 Task: Sort cards in the to do list by newest first.
Action: Mouse pressed left at (629, 188)
Screenshot: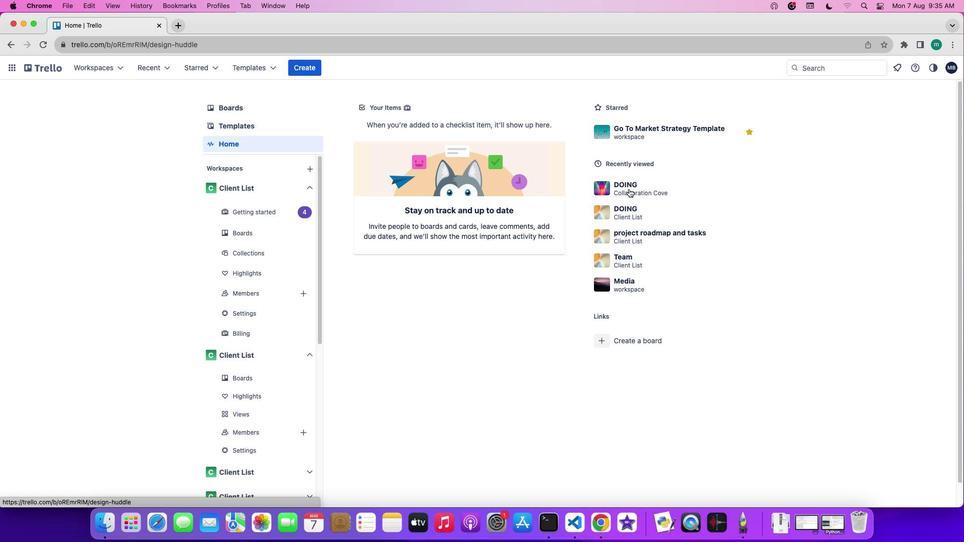 
Action: Mouse moved to (254, 129)
Screenshot: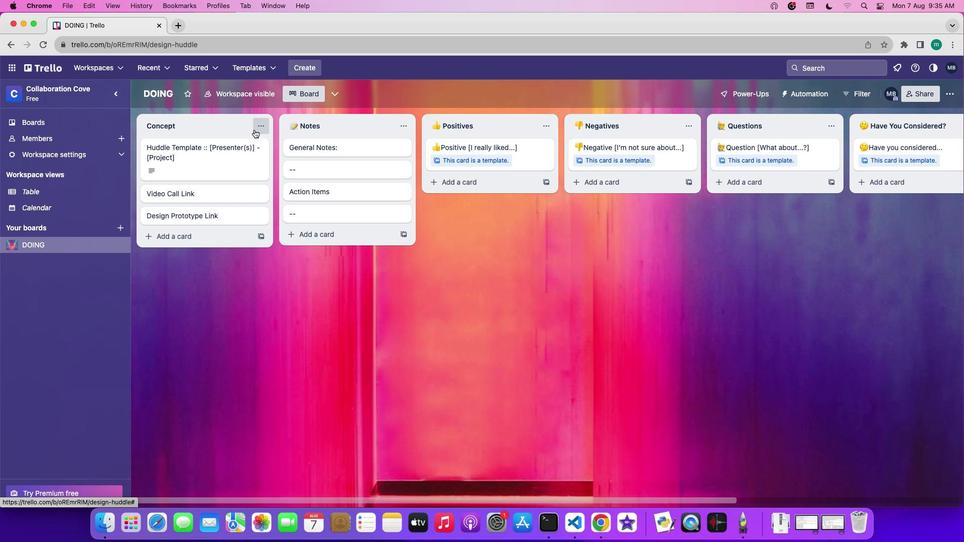 
Action: Mouse pressed left at (254, 129)
Screenshot: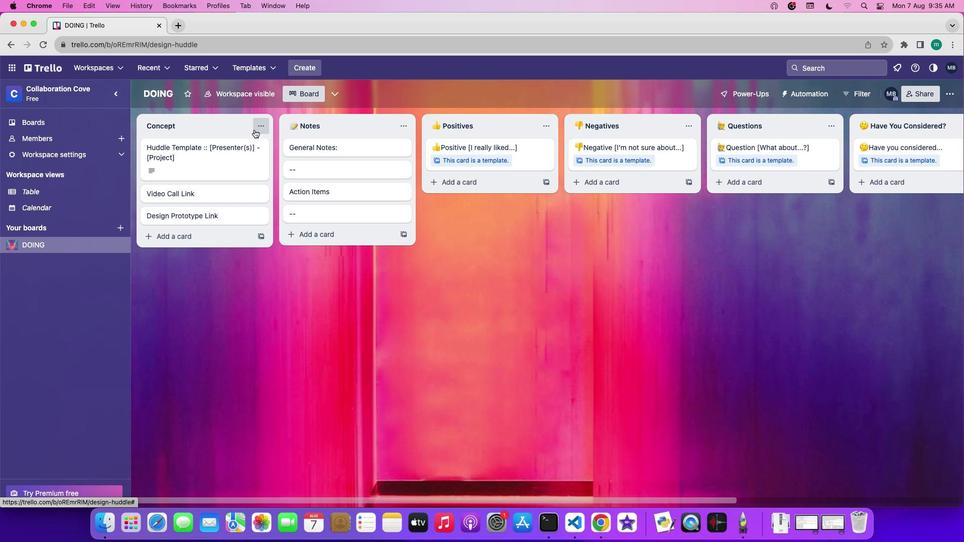 
Action: Mouse moved to (293, 246)
Screenshot: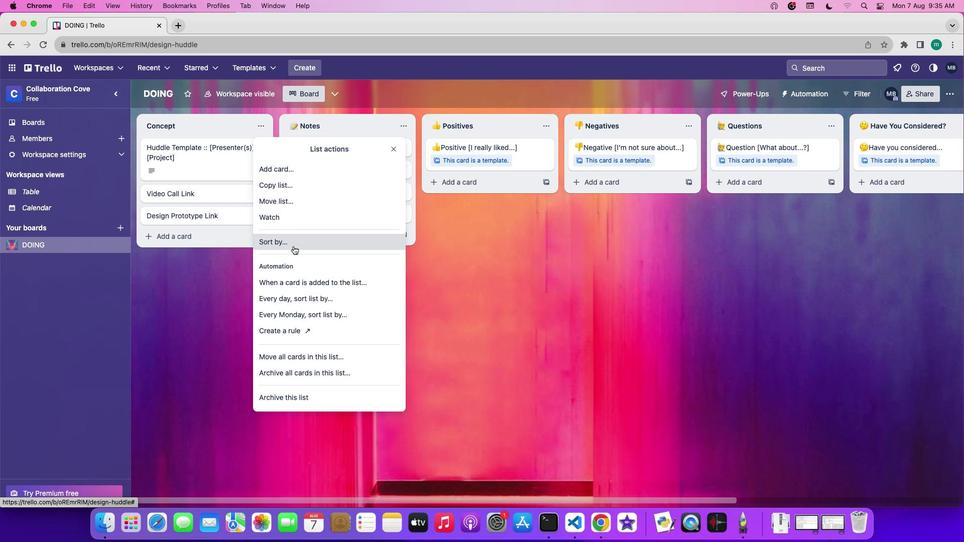 
Action: Mouse pressed left at (293, 246)
Screenshot: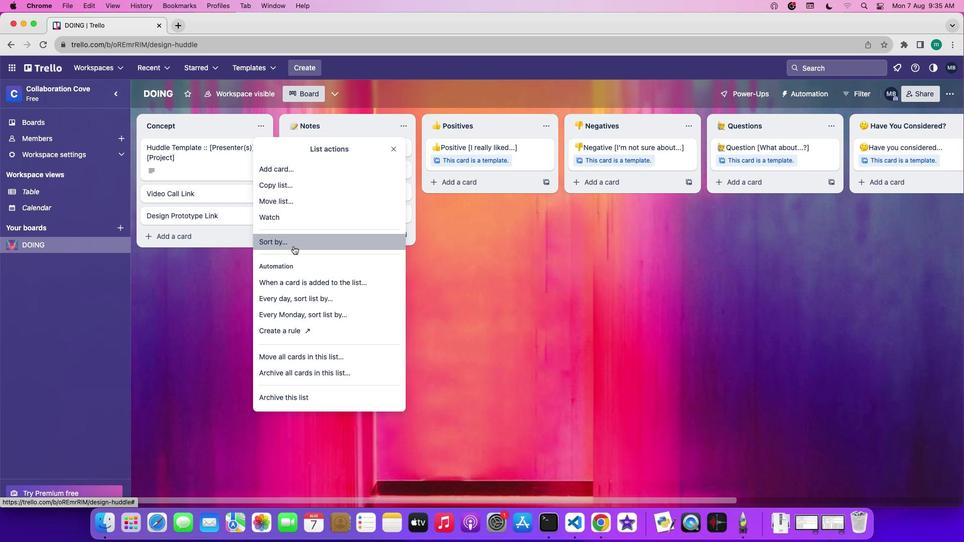 
Action: Mouse moved to (306, 165)
Screenshot: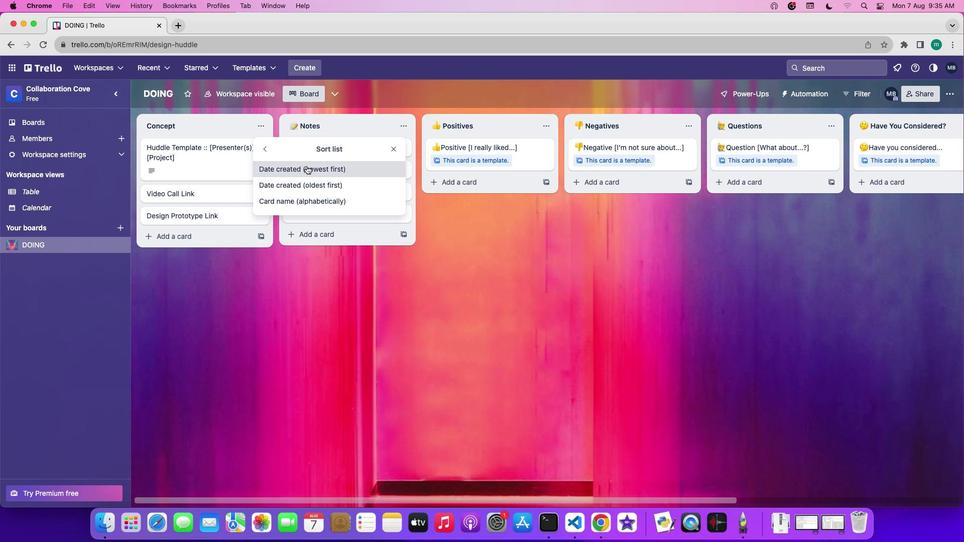 
Action: Mouse pressed left at (306, 165)
Screenshot: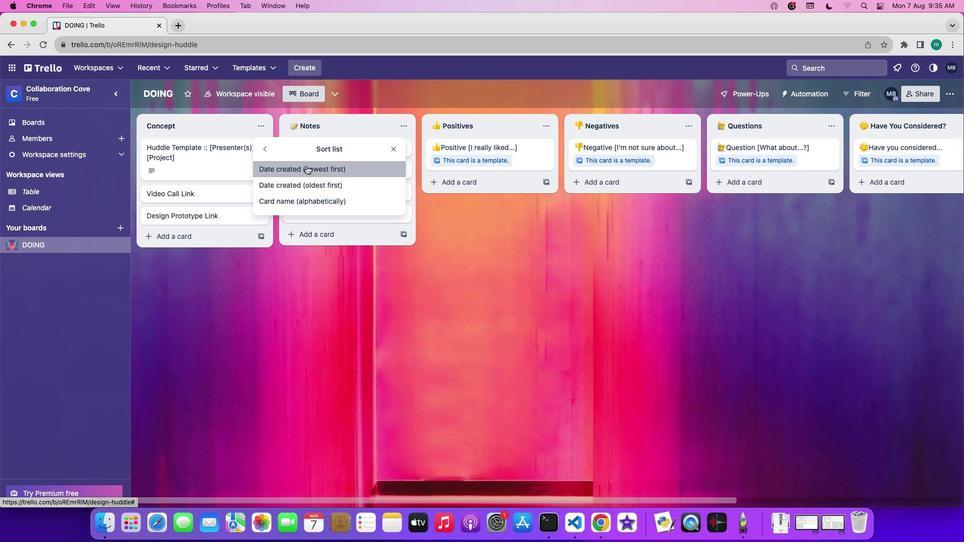 
Action: Mouse moved to (329, 175)
Screenshot: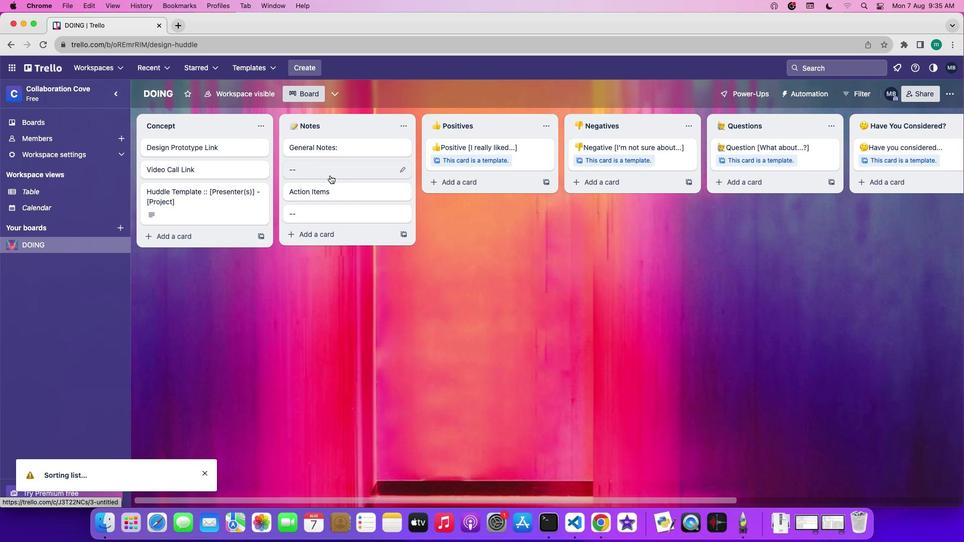 
